 Task: Search for contacts with the surname 'Smith' that were modified or added today in Microsoft Outlook.
Action: Mouse moved to (20, 81)
Screenshot: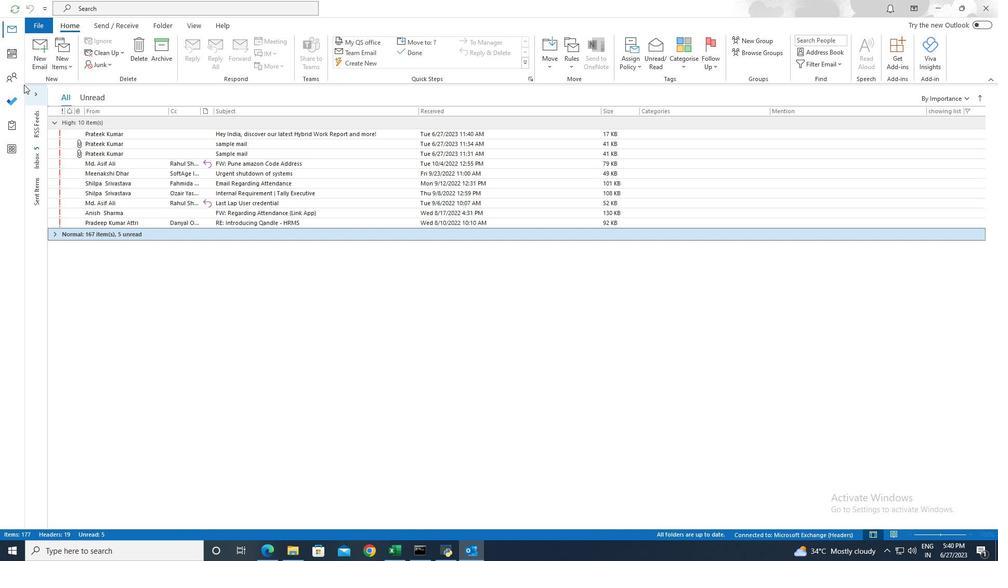 
Action: Mouse pressed left at (20, 81)
Screenshot: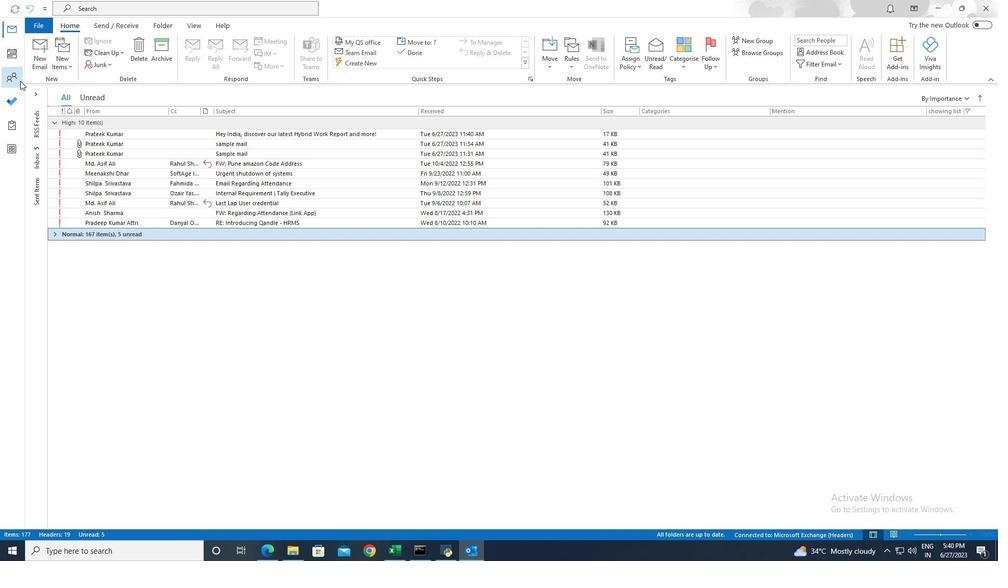 
Action: Mouse moved to (271, 11)
Screenshot: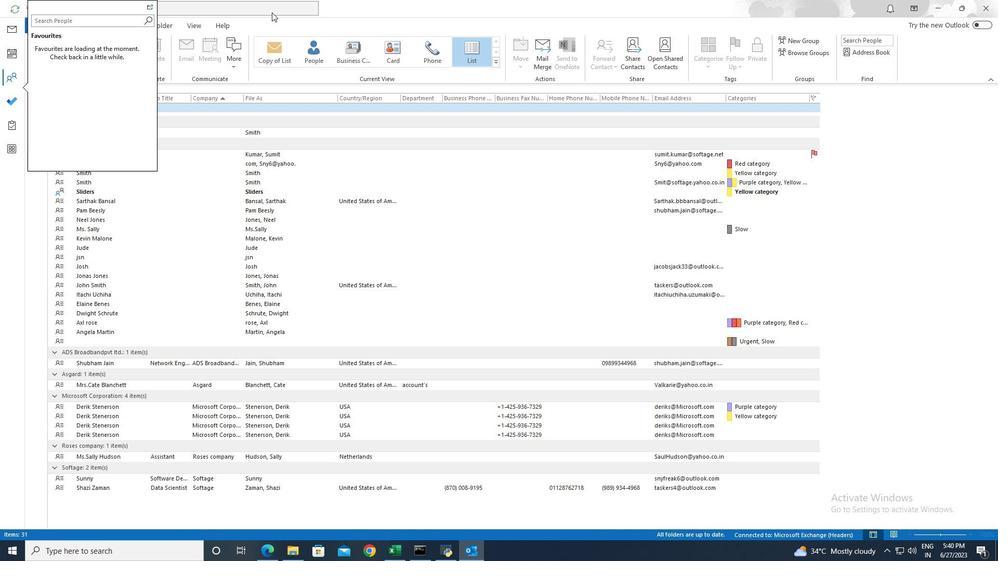 
Action: Mouse pressed left at (271, 11)
Screenshot: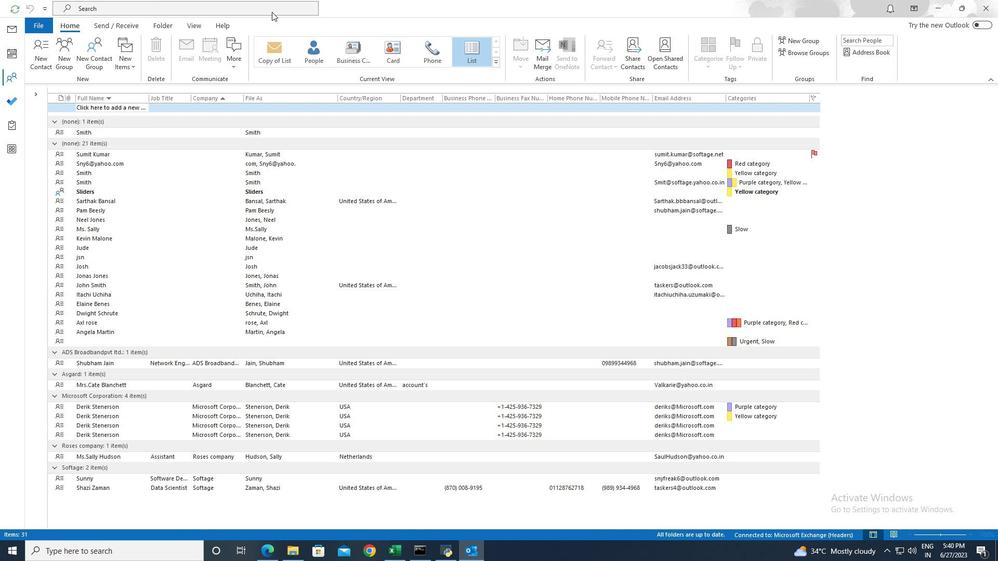 
Action: Mouse moved to (358, 8)
Screenshot: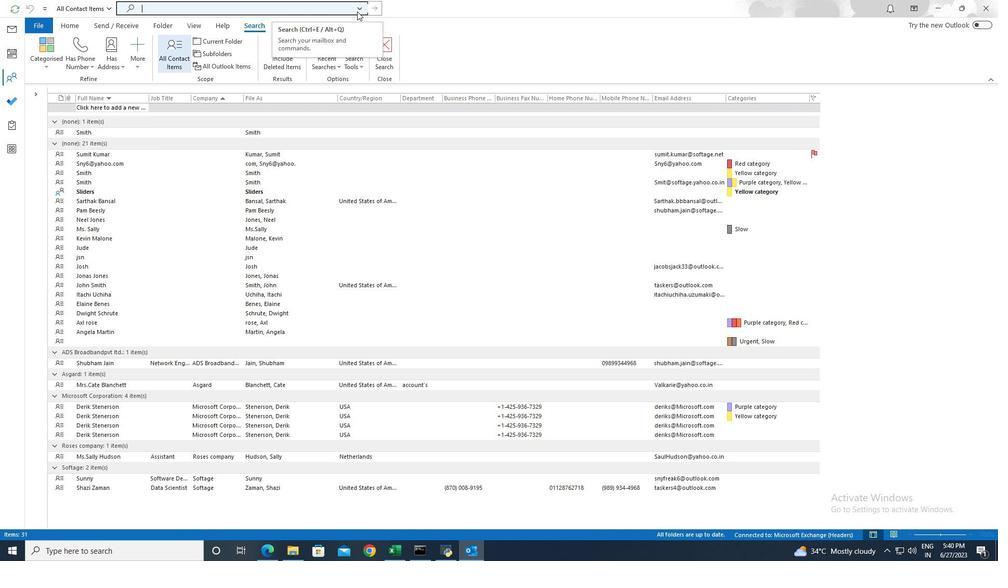 
Action: Mouse pressed left at (358, 8)
Screenshot: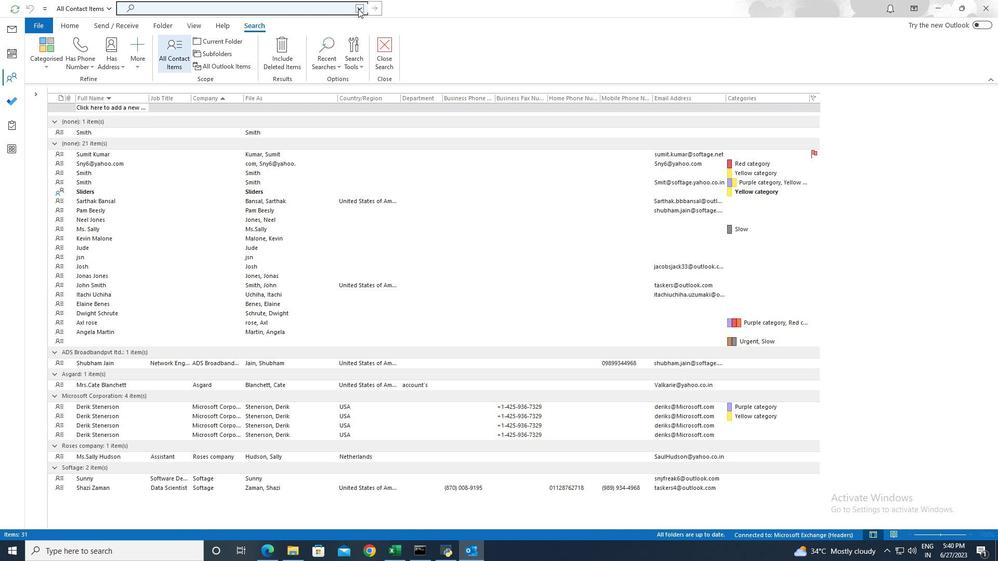 
Action: Mouse moved to (252, 295)
Screenshot: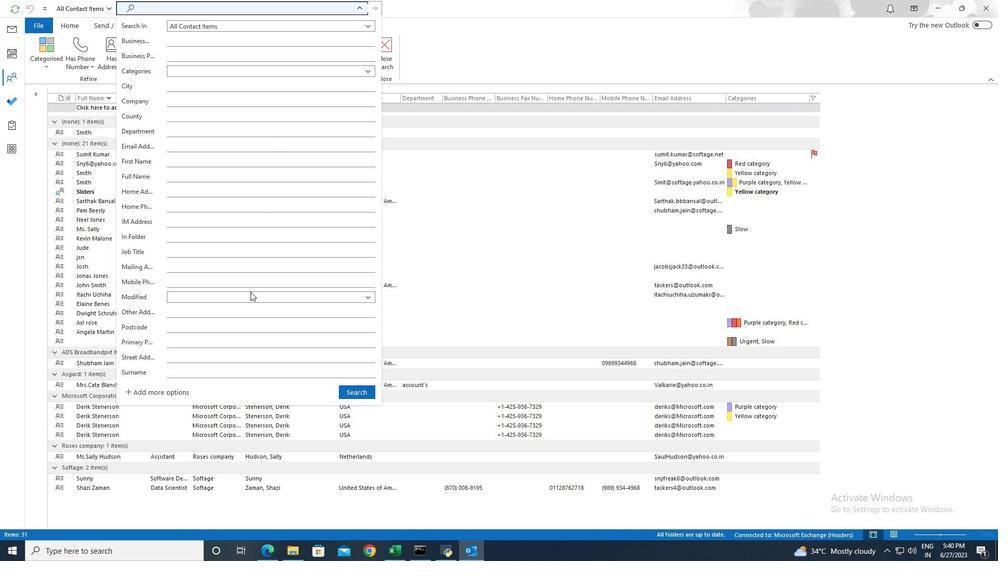 
Action: Mouse pressed left at (252, 295)
Screenshot: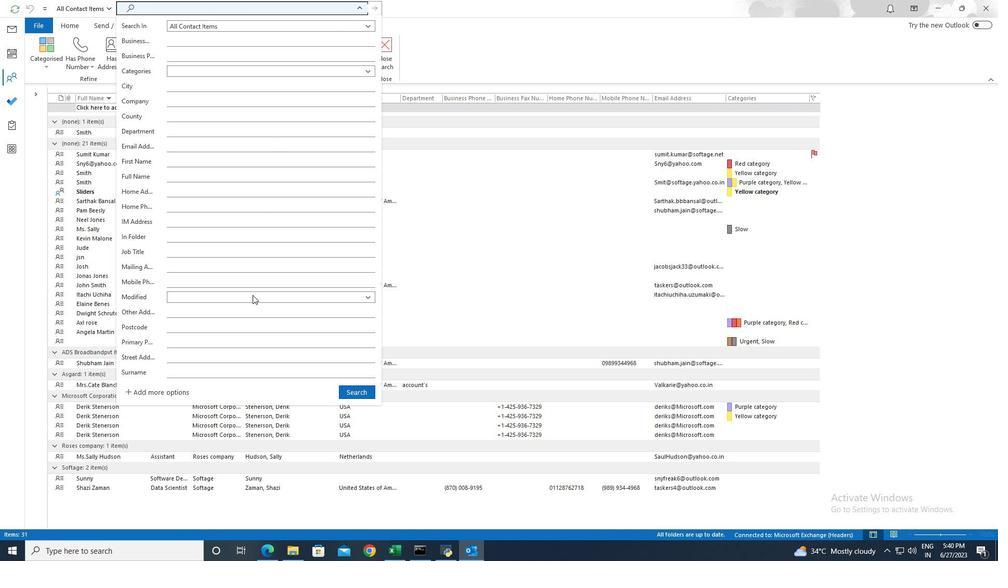 
Action: Mouse moved to (221, 315)
Screenshot: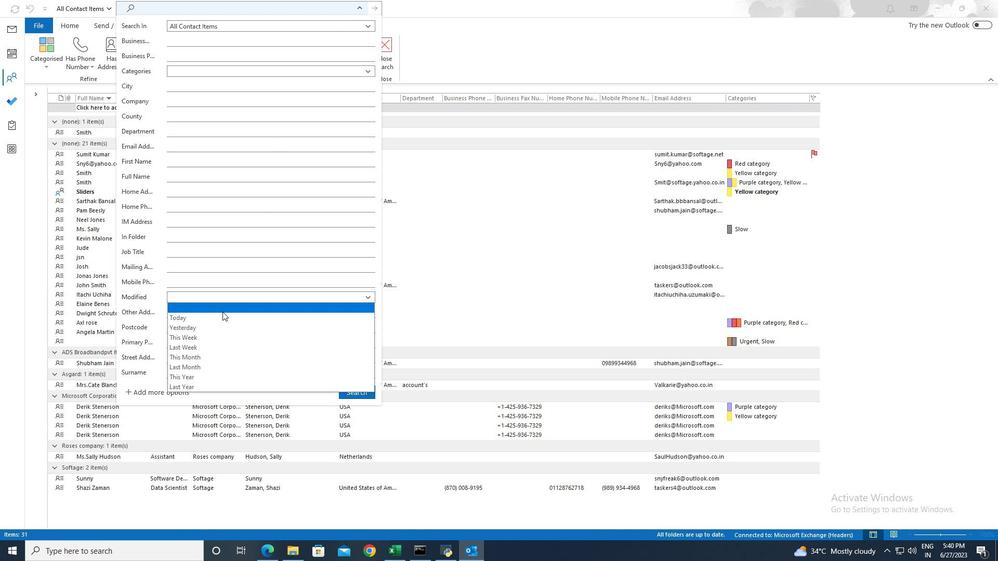 
Action: Mouse pressed left at (221, 315)
Screenshot: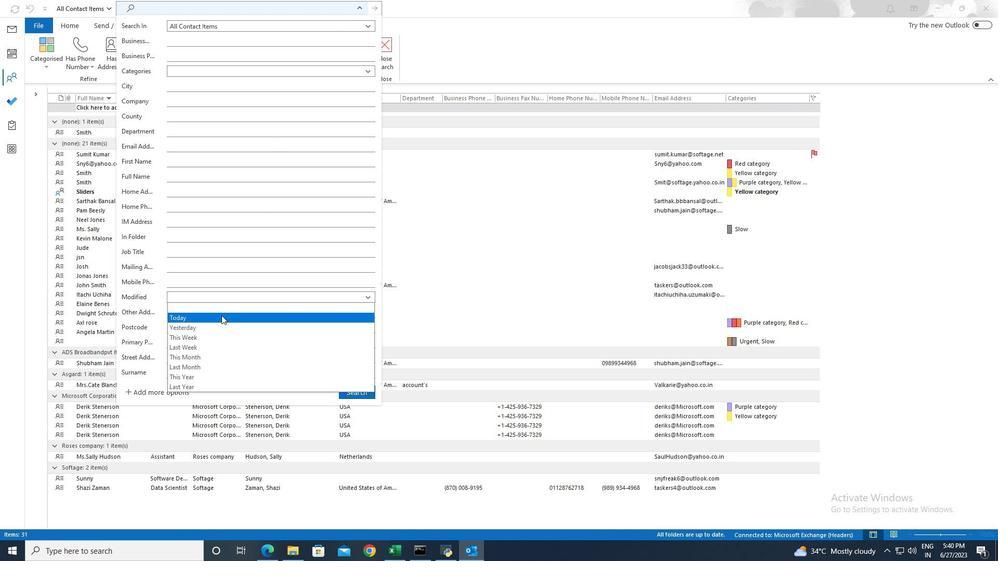 
Action: Mouse moved to (354, 389)
Screenshot: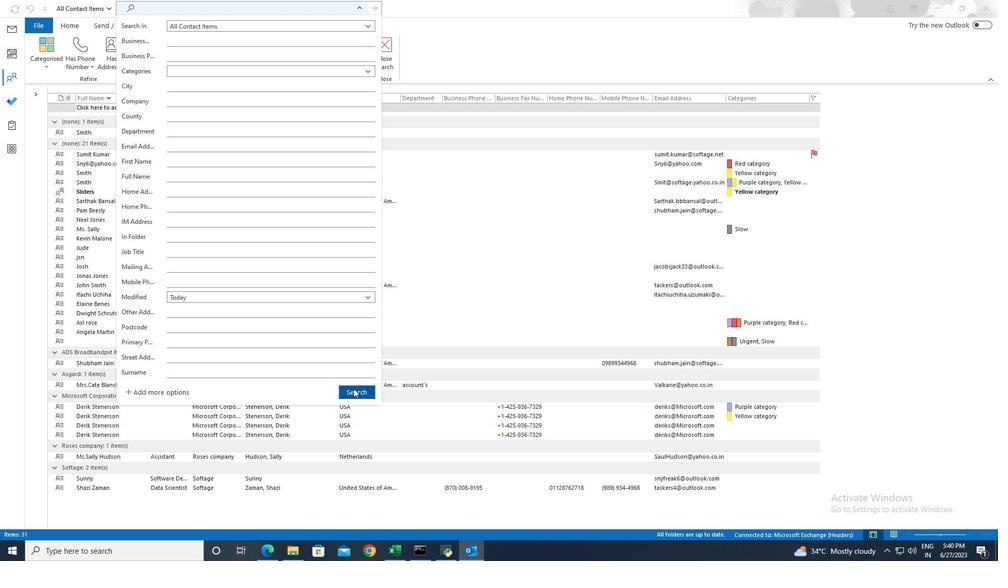 
Action: Mouse pressed left at (354, 389)
Screenshot: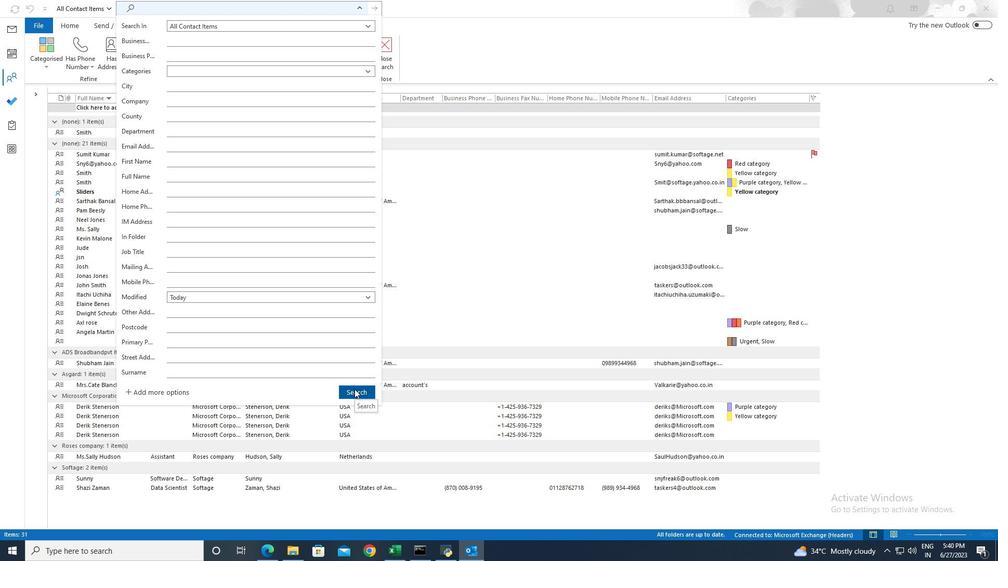 
Action: Mouse moved to (354, 388)
Screenshot: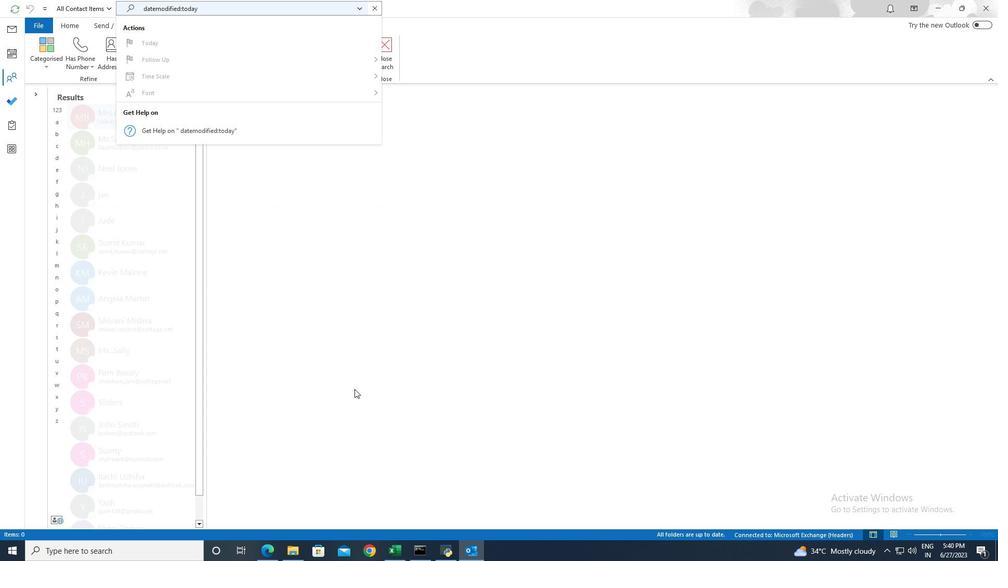 
